 Task: Sort the products in the category "Blue Cheese" by unit price (low first).
Action: Mouse moved to (751, 267)
Screenshot: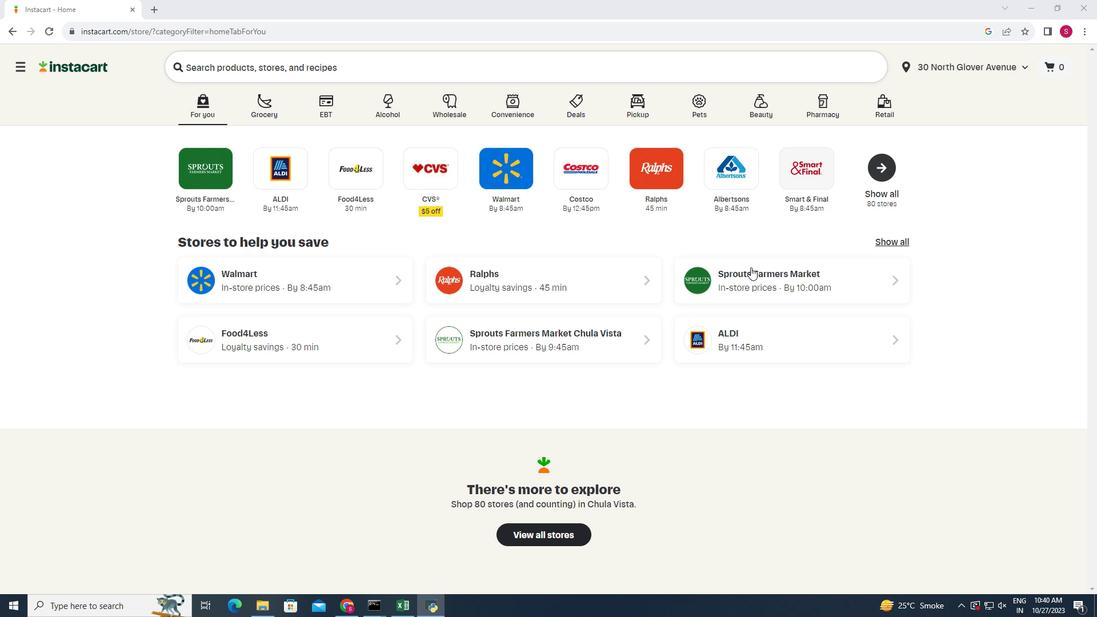 
Action: Mouse pressed left at (751, 267)
Screenshot: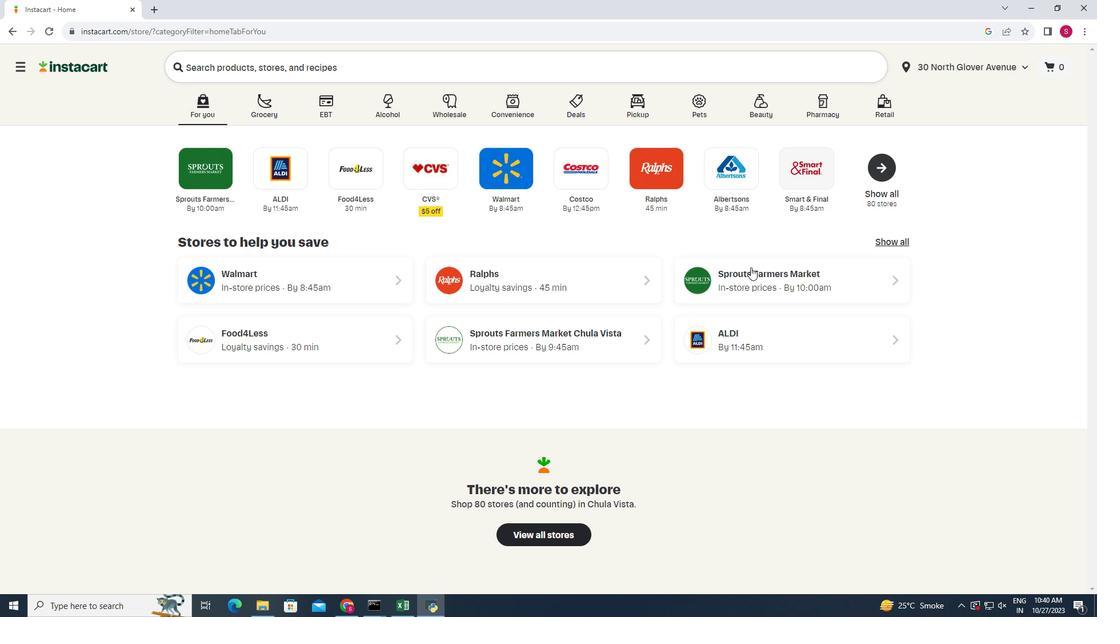 
Action: Mouse moved to (41, 498)
Screenshot: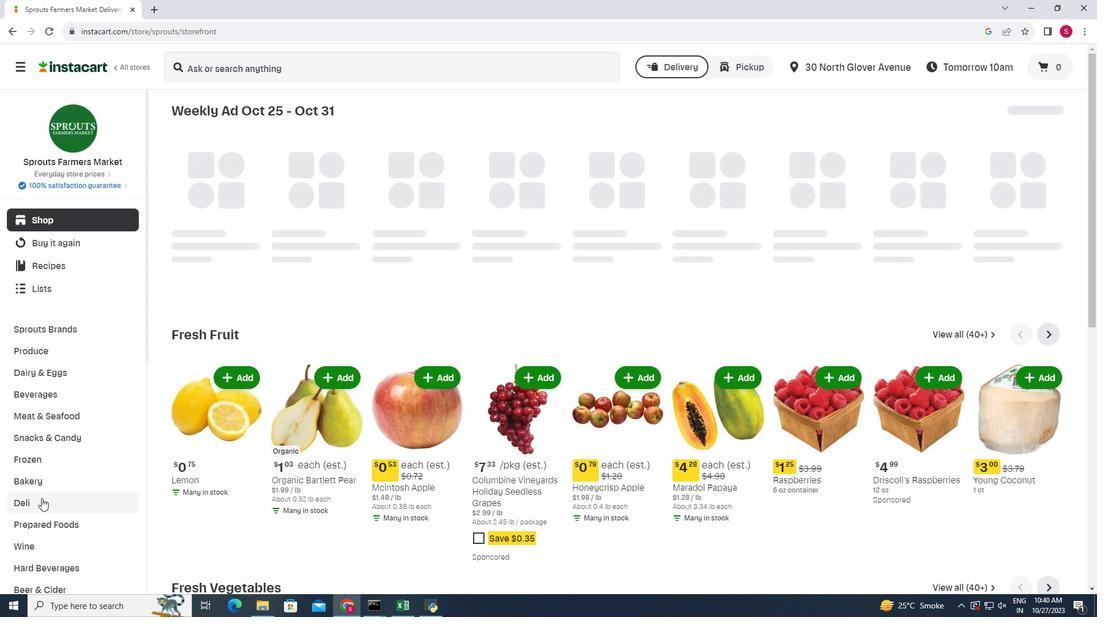 
Action: Mouse pressed left at (41, 498)
Screenshot: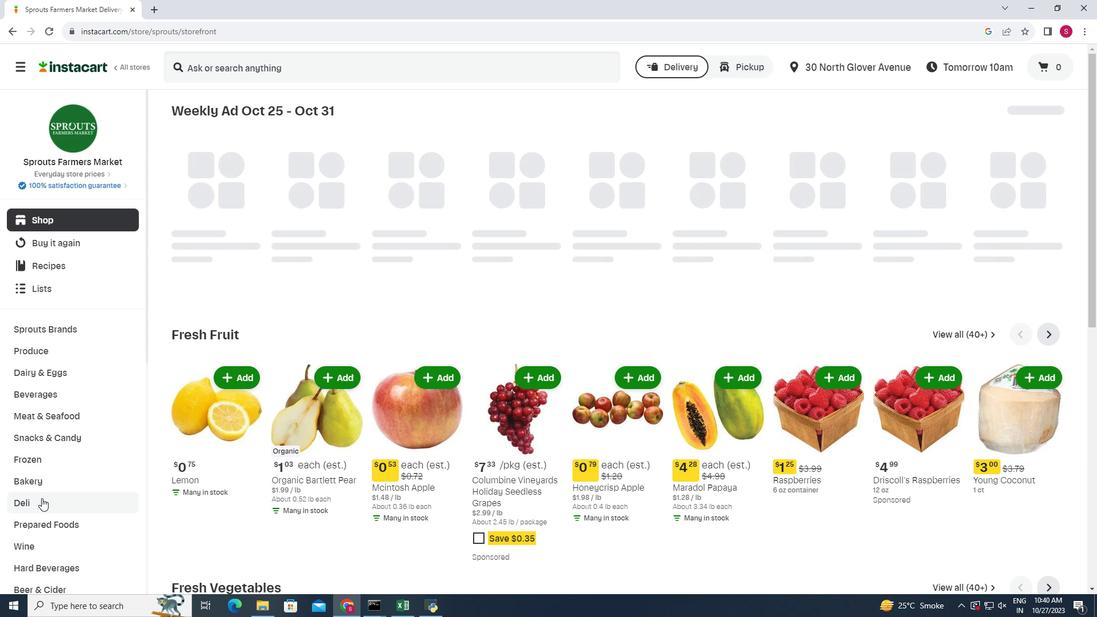 
Action: Mouse moved to (304, 180)
Screenshot: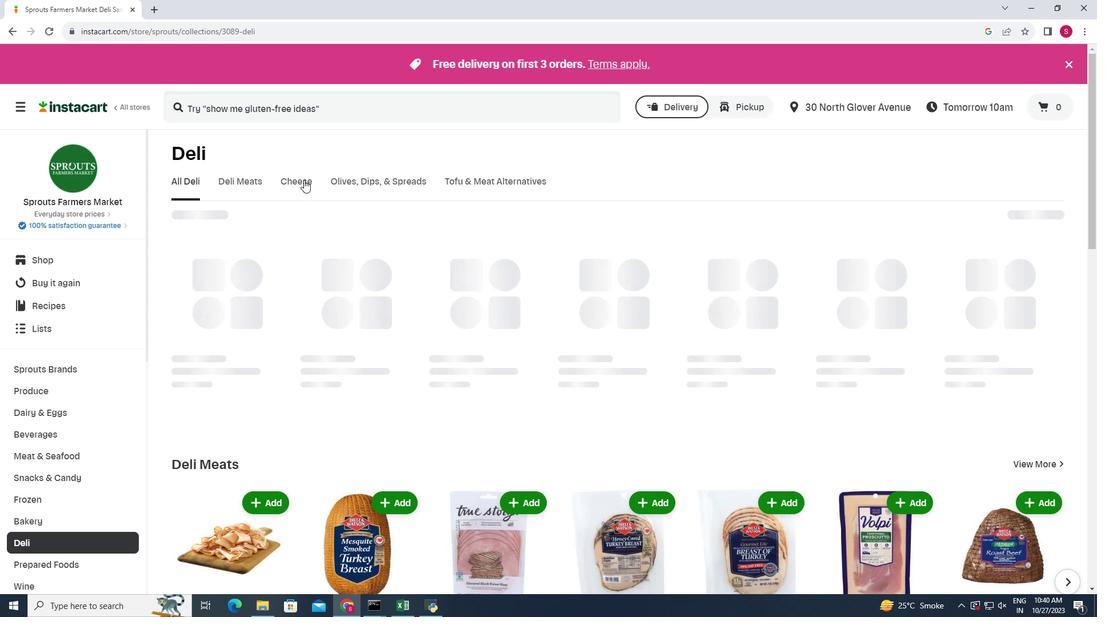 
Action: Mouse pressed left at (304, 180)
Screenshot: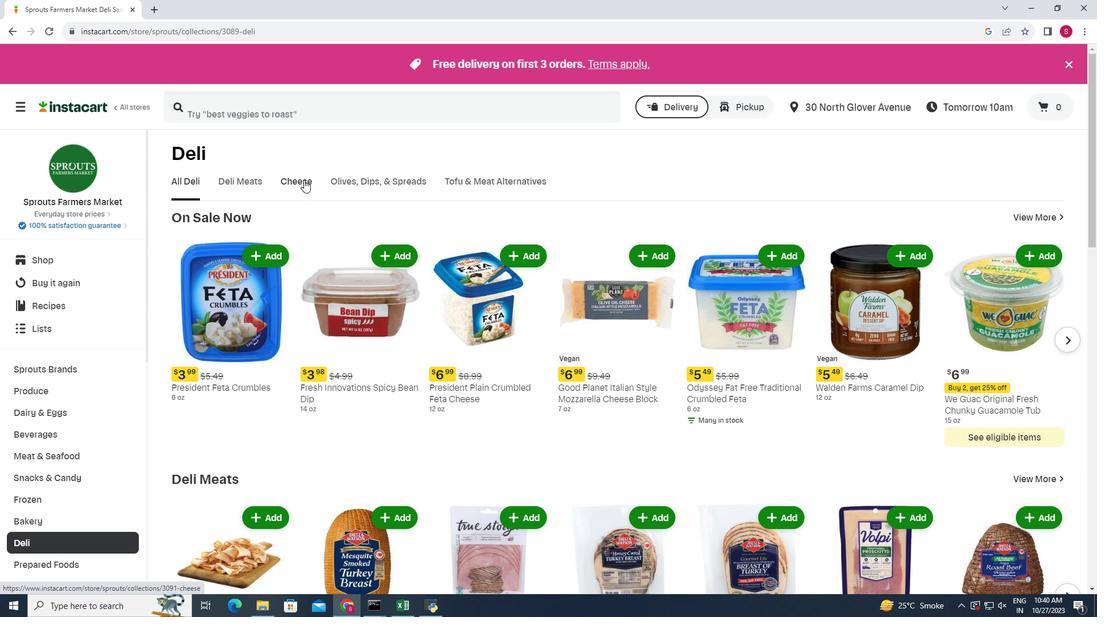 
Action: Mouse moved to (970, 226)
Screenshot: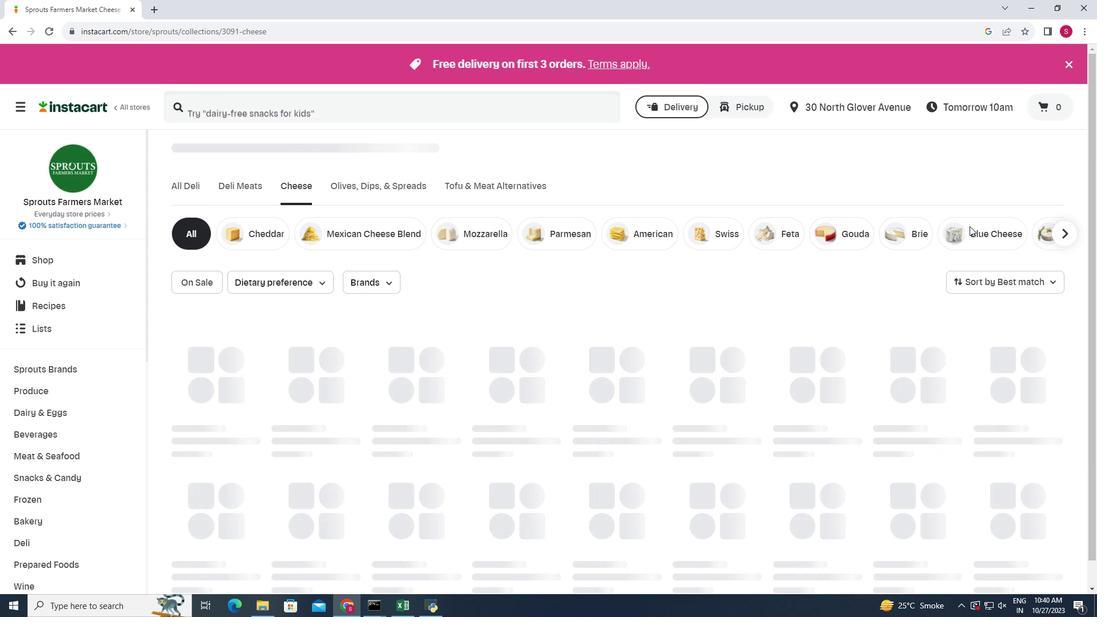 
Action: Mouse pressed left at (970, 226)
Screenshot: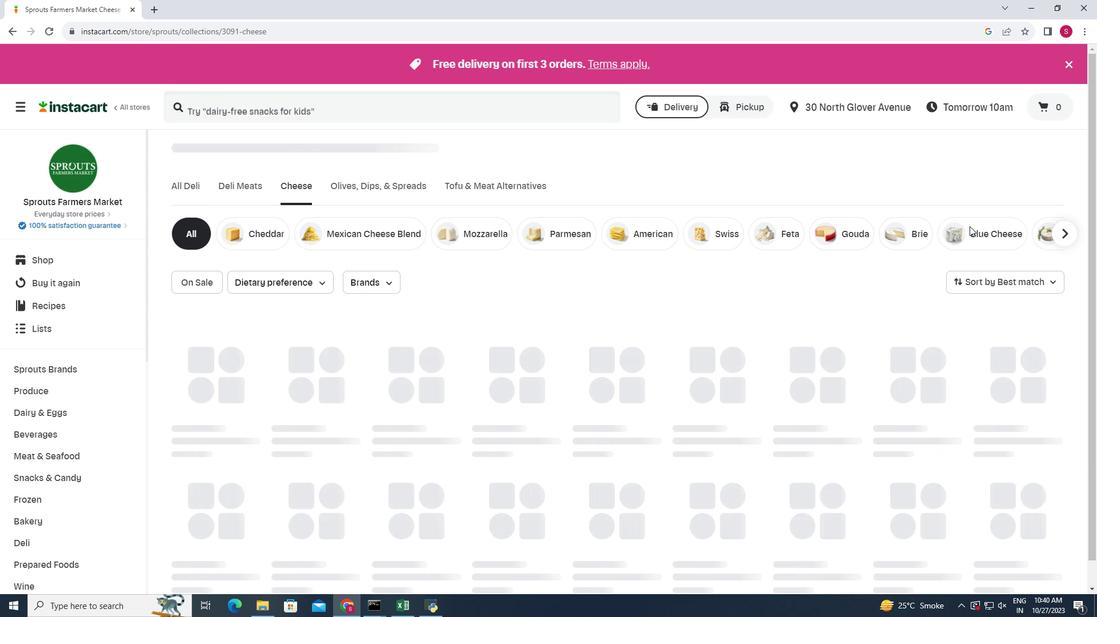 
Action: Mouse moved to (1022, 264)
Screenshot: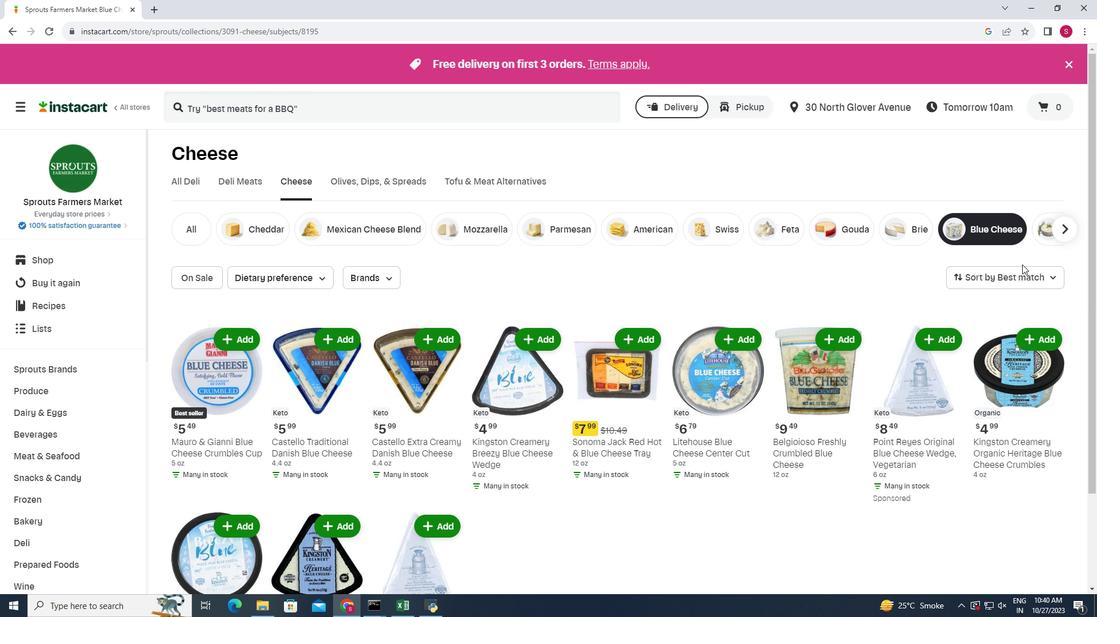 
Action: Mouse pressed left at (1022, 264)
Screenshot: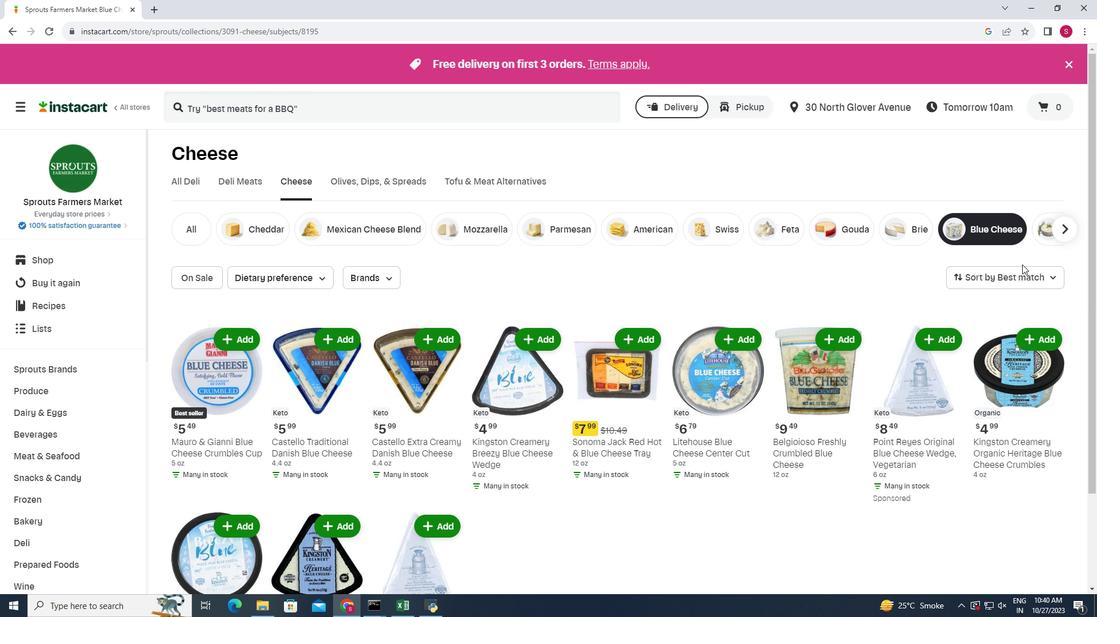 
Action: Mouse moved to (1025, 268)
Screenshot: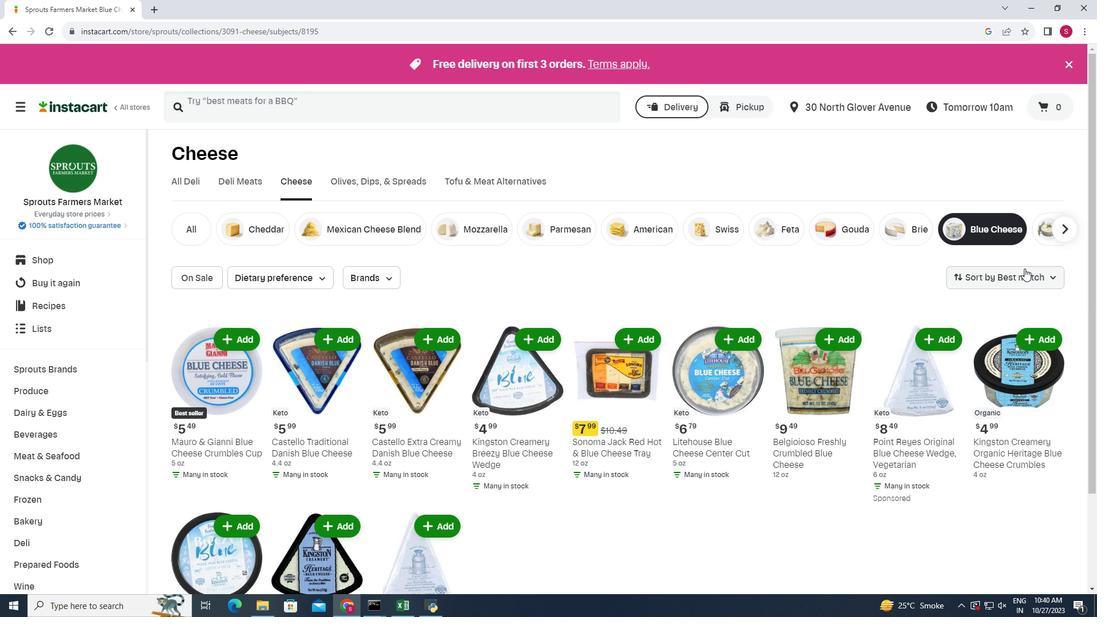 
Action: Mouse pressed left at (1025, 268)
Screenshot: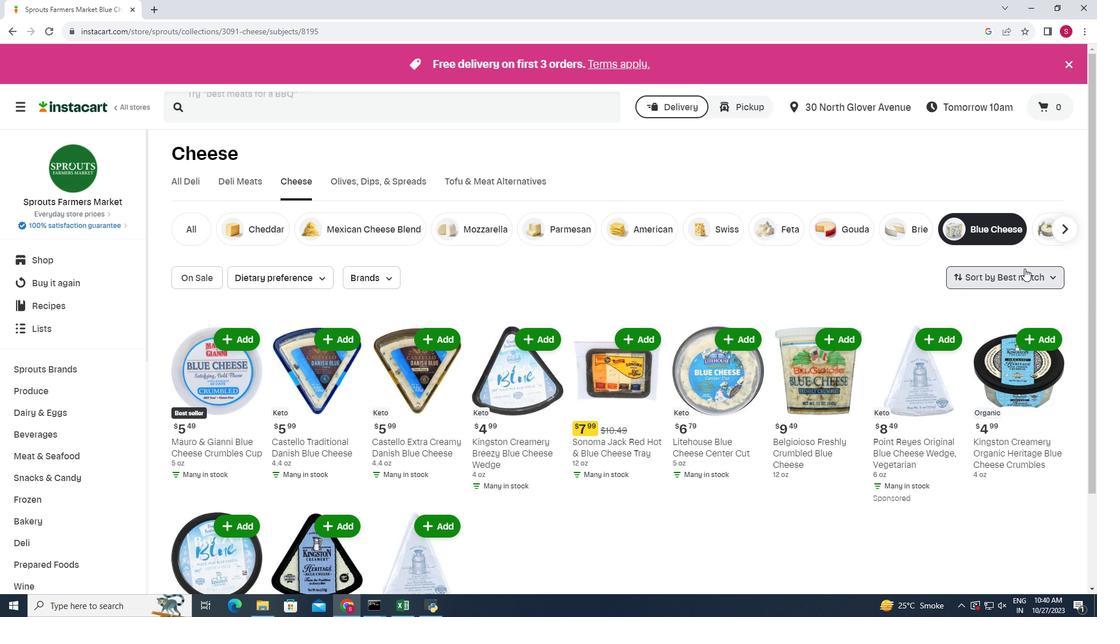 
Action: Mouse moved to (1000, 380)
Screenshot: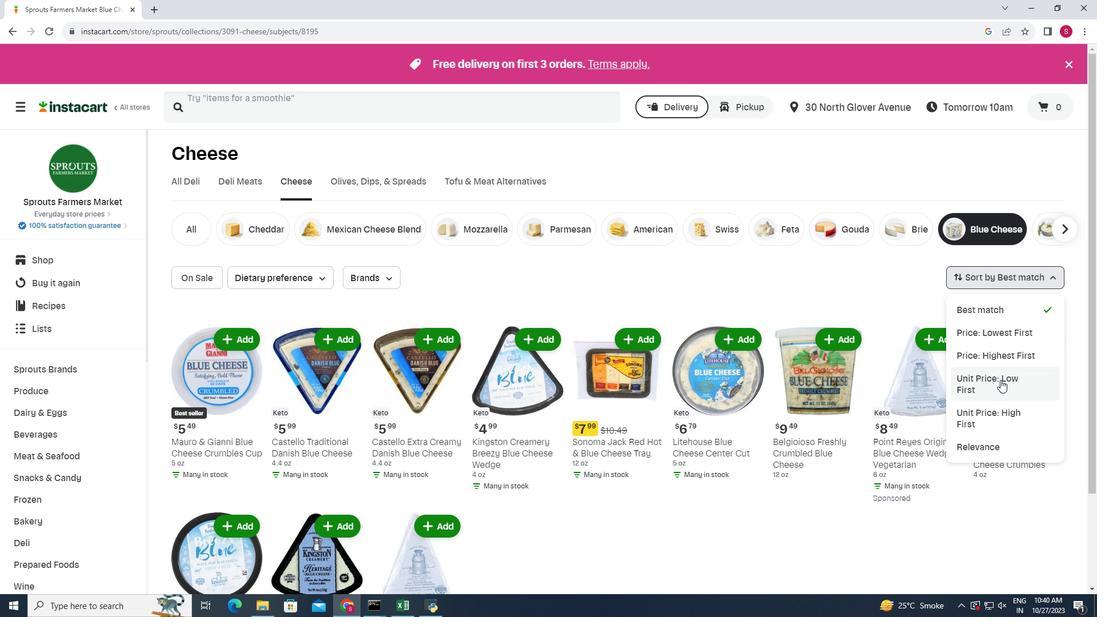 
Action: Mouse pressed left at (1000, 380)
Screenshot: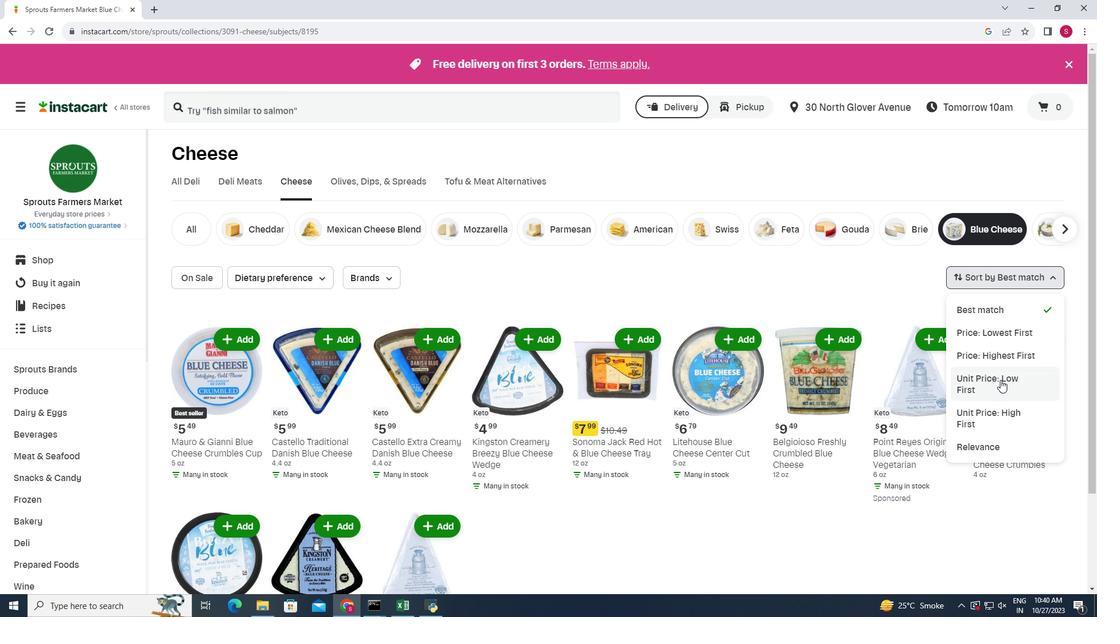 
Action: Mouse moved to (762, 318)
Screenshot: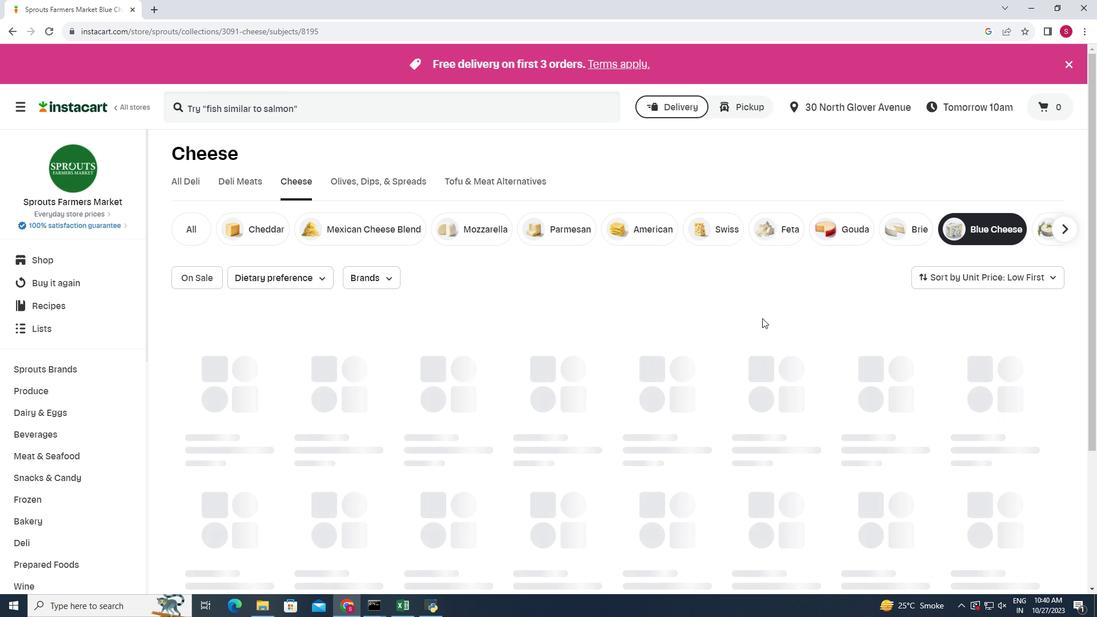 
